 Task: In the  document policy.html Download file as 'HTML ' Share this file with 'softage2@softage.net' Insert the command  Suggesting 
Action: Mouse moved to (231, 298)
Screenshot: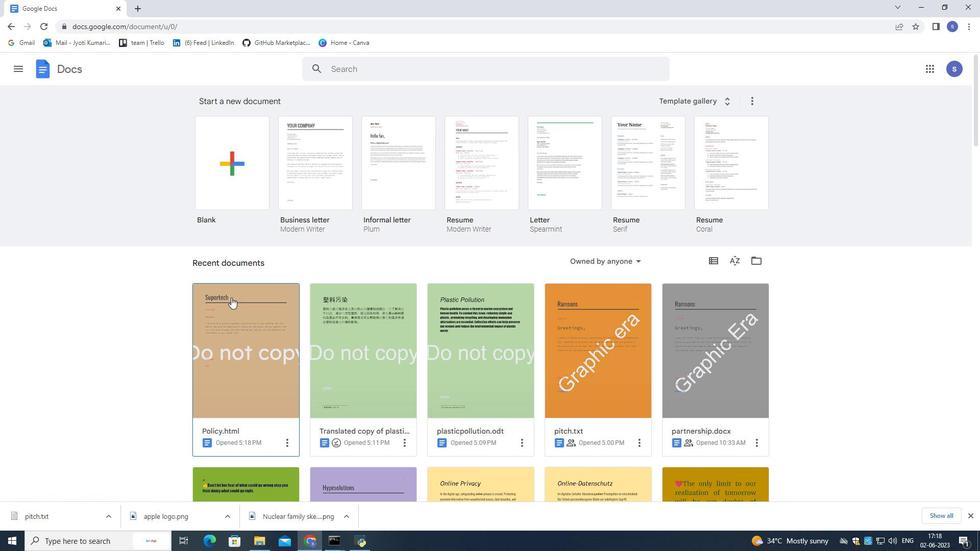 
Action: Mouse pressed left at (231, 298)
Screenshot: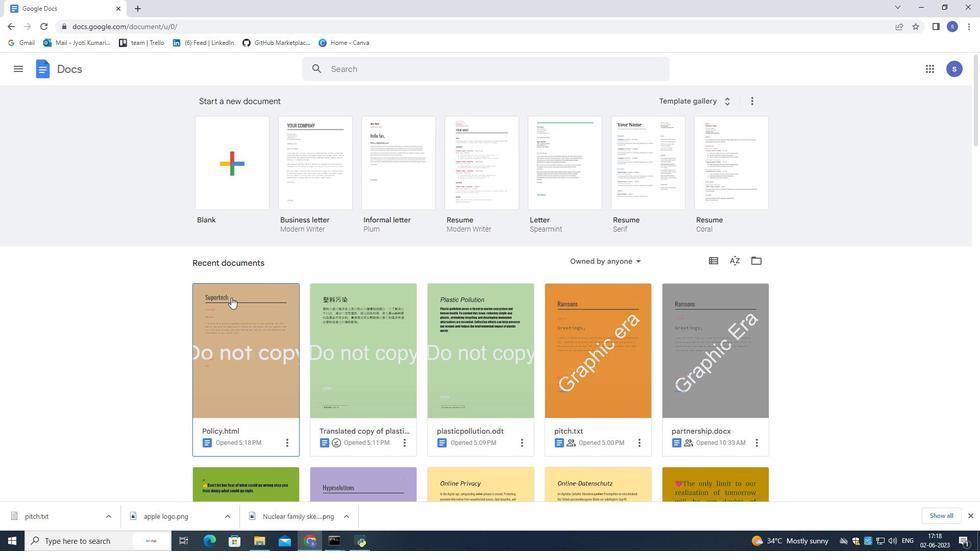 
Action: Mouse pressed left at (231, 298)
Screenshot: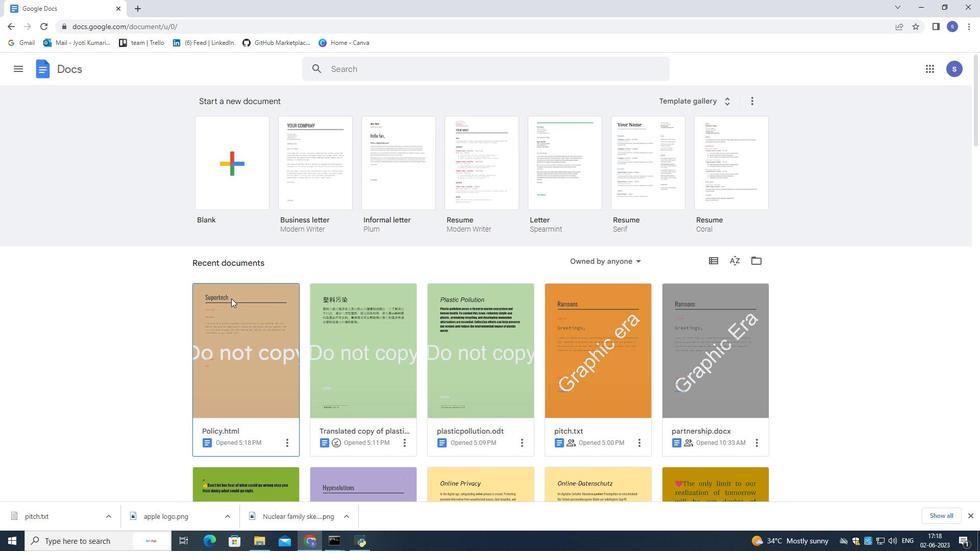 
Action: Mouse moved to (38, 75)
Screenshot: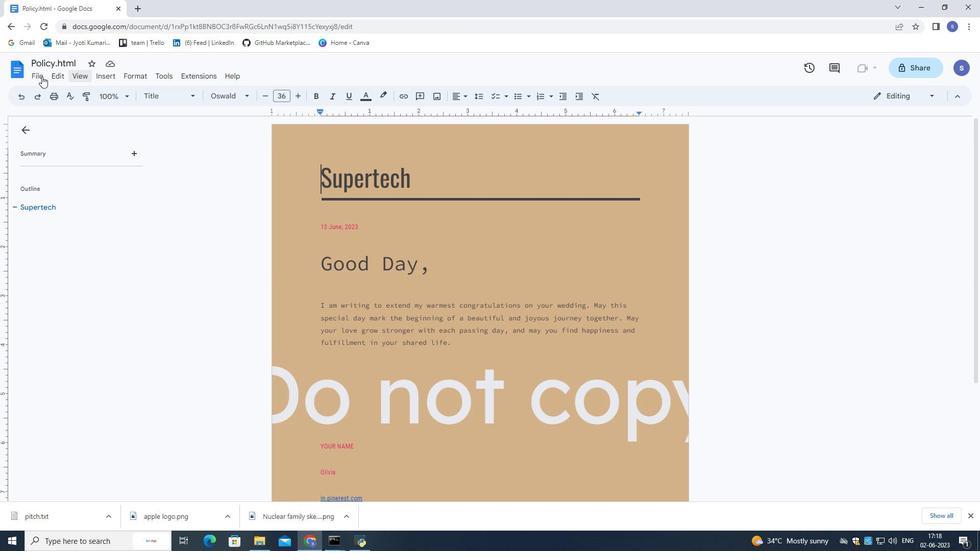 
Action: Mouse pressed left at (38, 75)
Screenshot: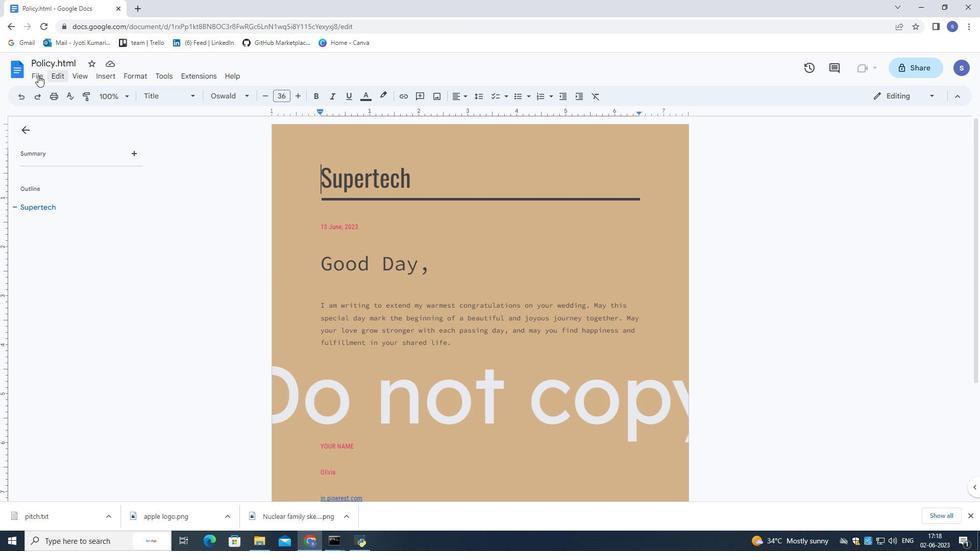 
Action: Mouse moved to (80, 188)
Screenshot: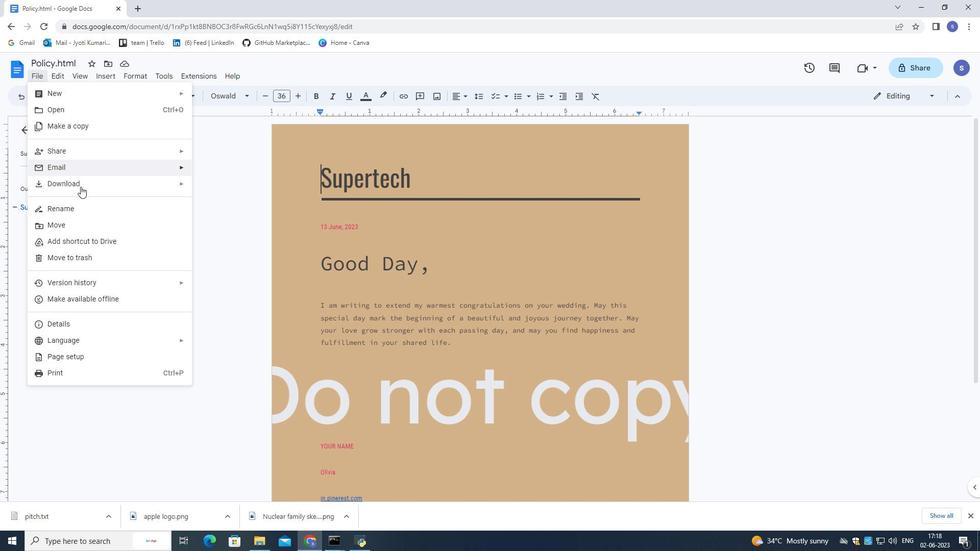 
Action: Mouse pressed left at (80, 188)
Screenshot: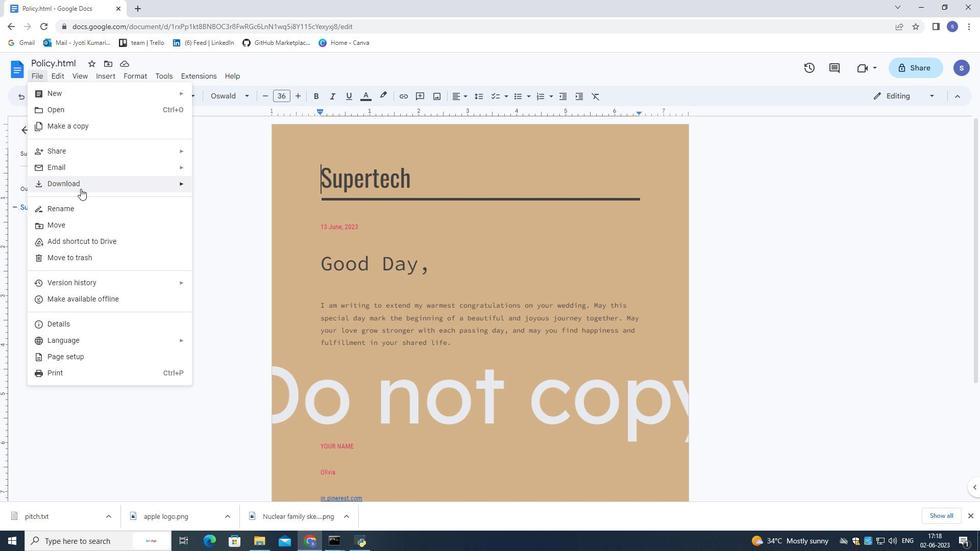 
Action: Mouse moved to (275, 264)
Screenshot: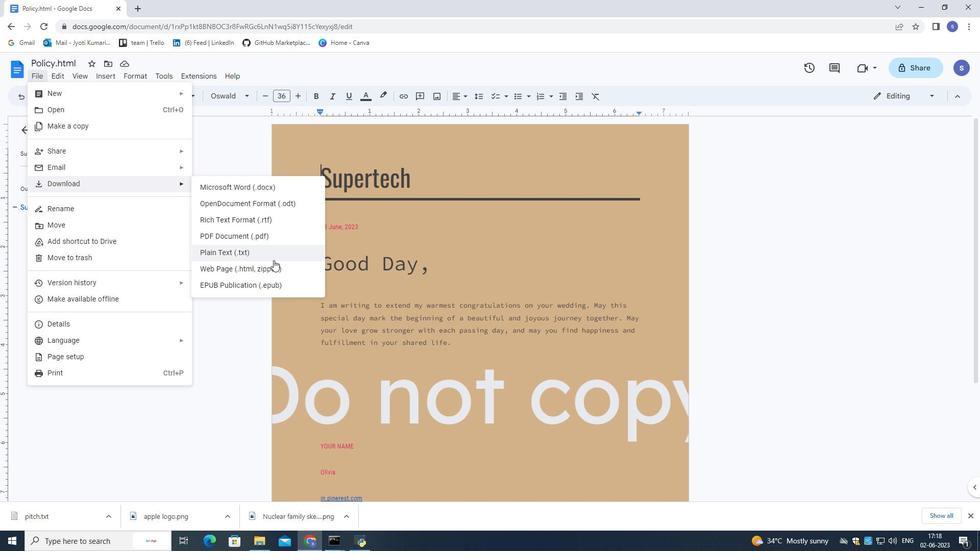 
Action: Mouse pressed left at (275, 264)
Screenshot: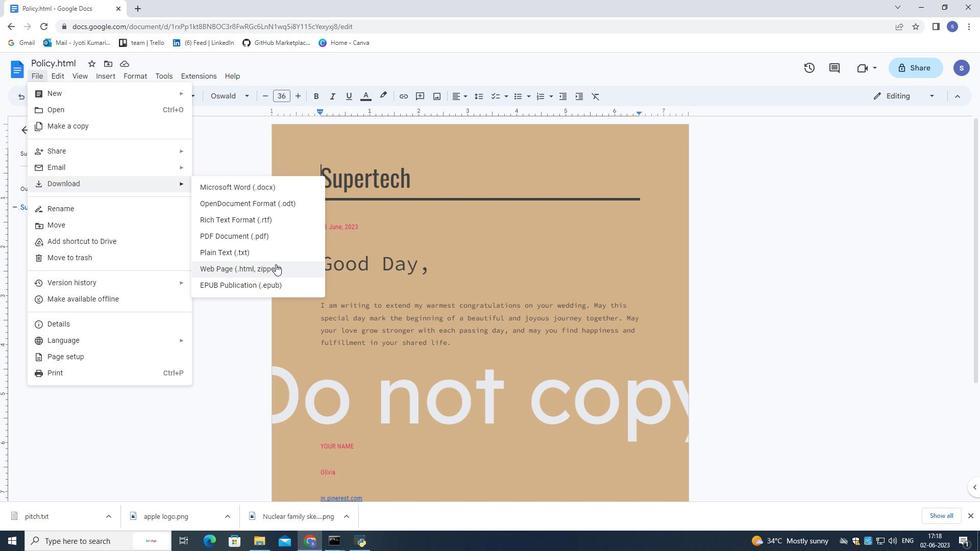 
Action: Mouse moved to (40, 75)
Screenshot: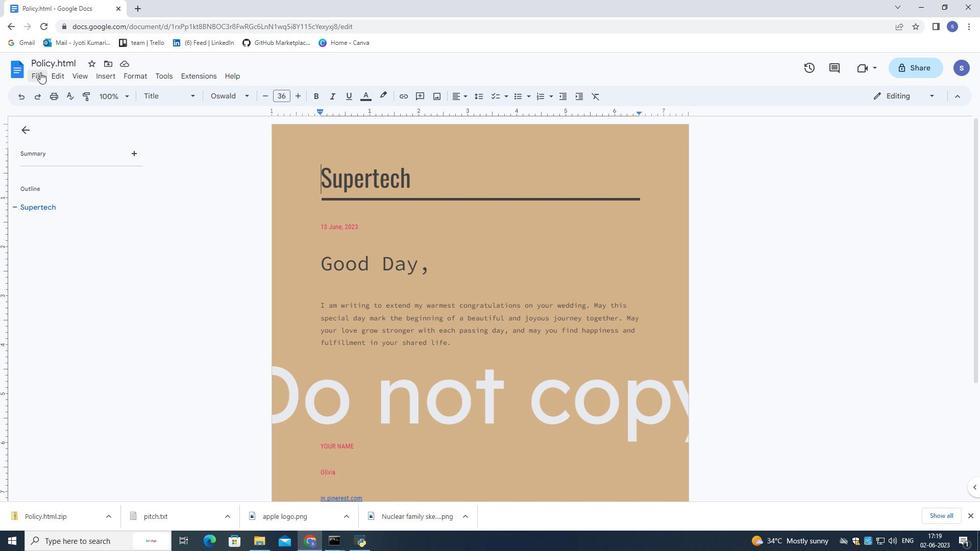 
Action: Mouse pressed left at (40, 75)
Screenshot: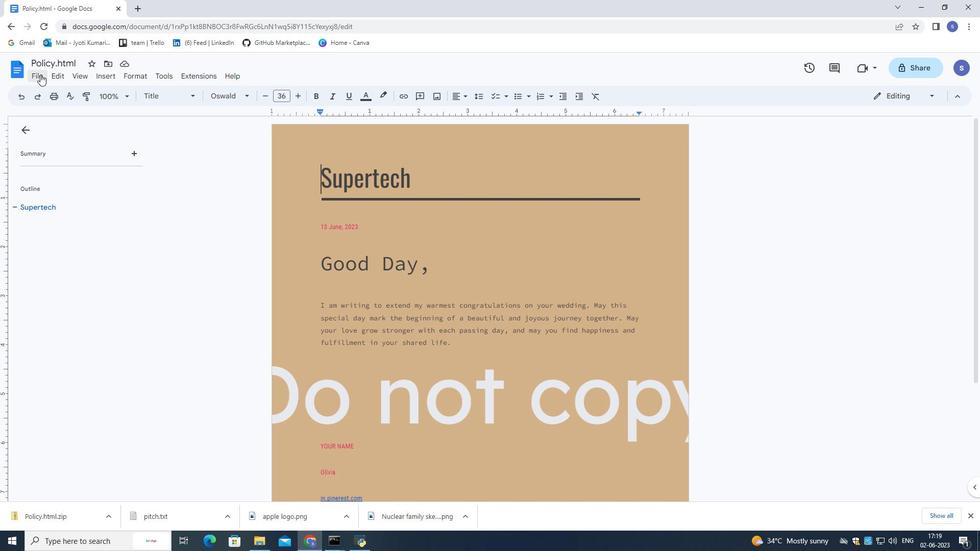
Action: Mouse moved to (212, 157)
Screenshot: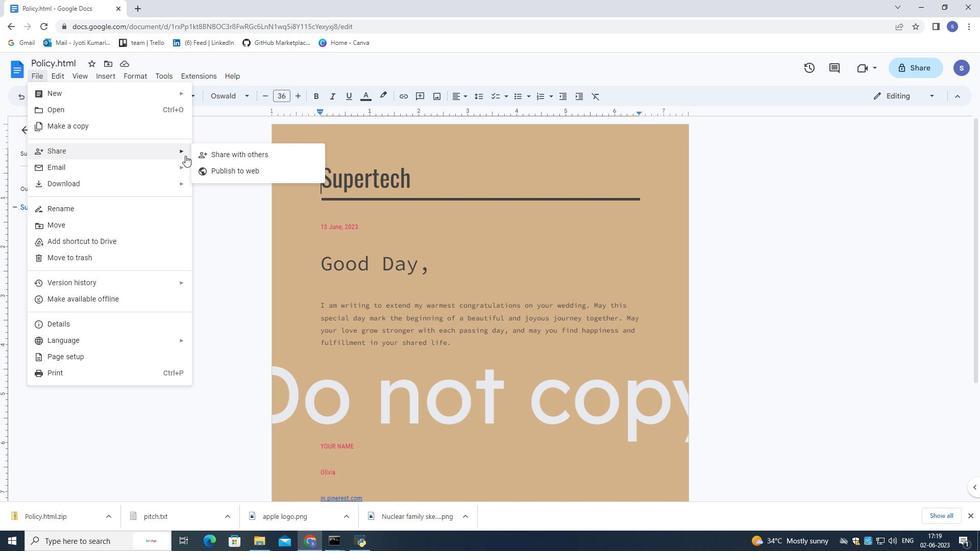 
Action: Mouse pressed left at (212, 157)
Screenshot: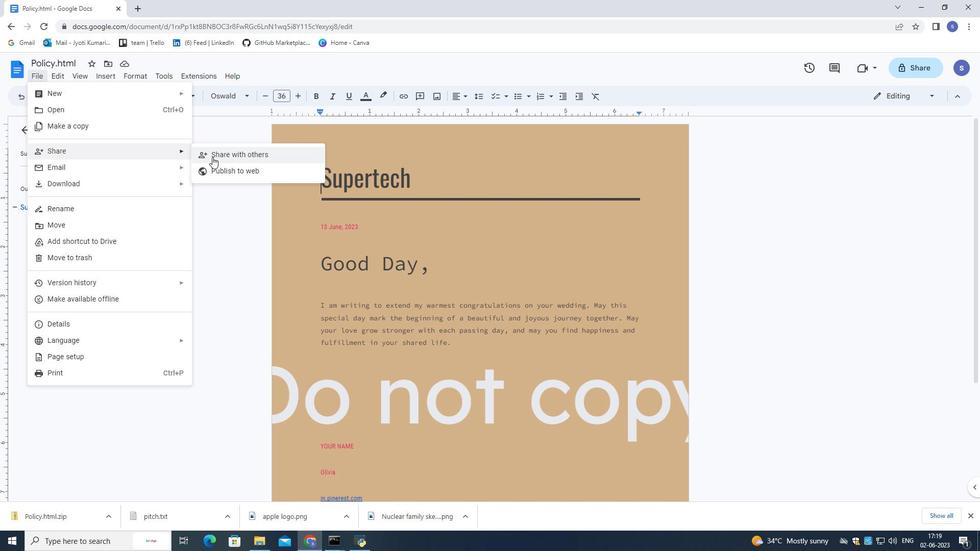 
Action: Mouse moved to (215, 159)
Screenshot: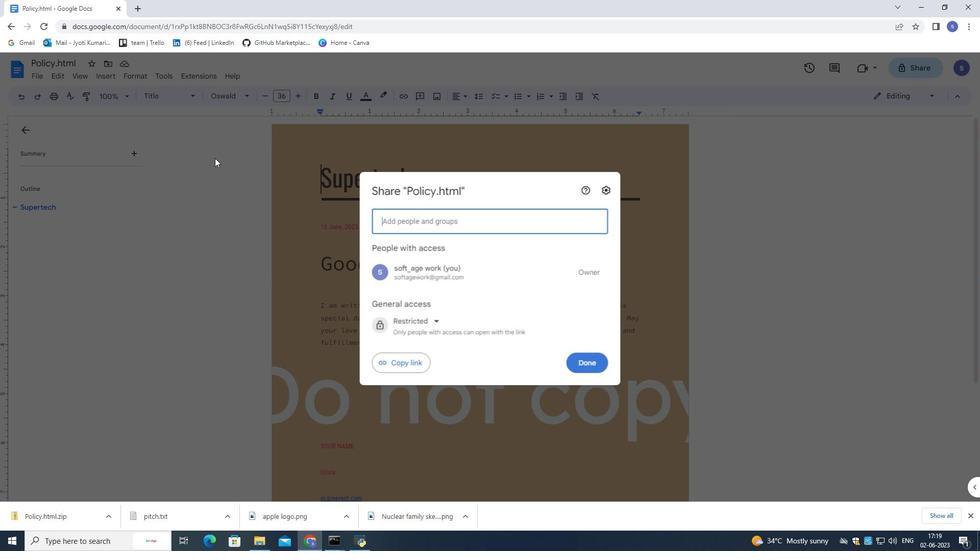 
Action: Key pressed softage.2<Key.shift>@softage.net
Screenshot: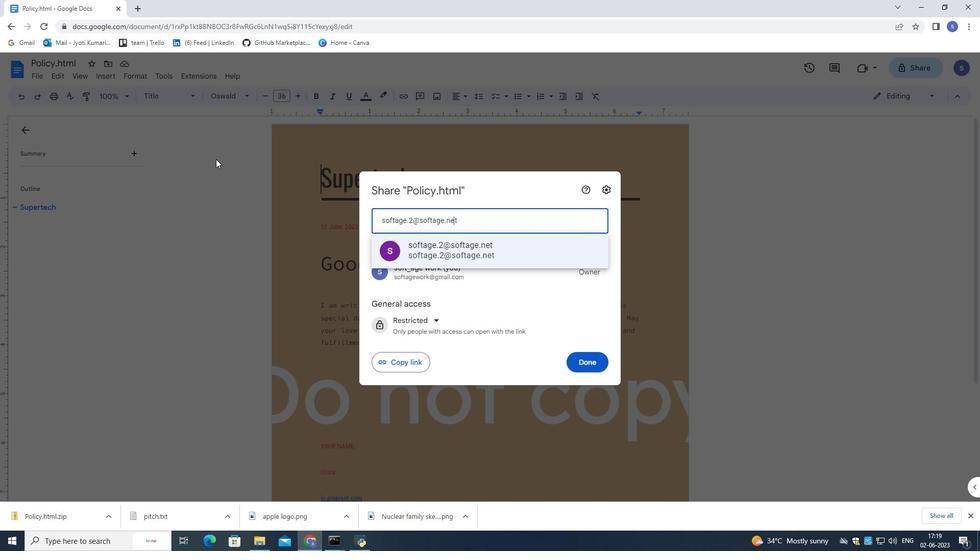 
Action: Mouse moved to (486, 260)
Screenshot: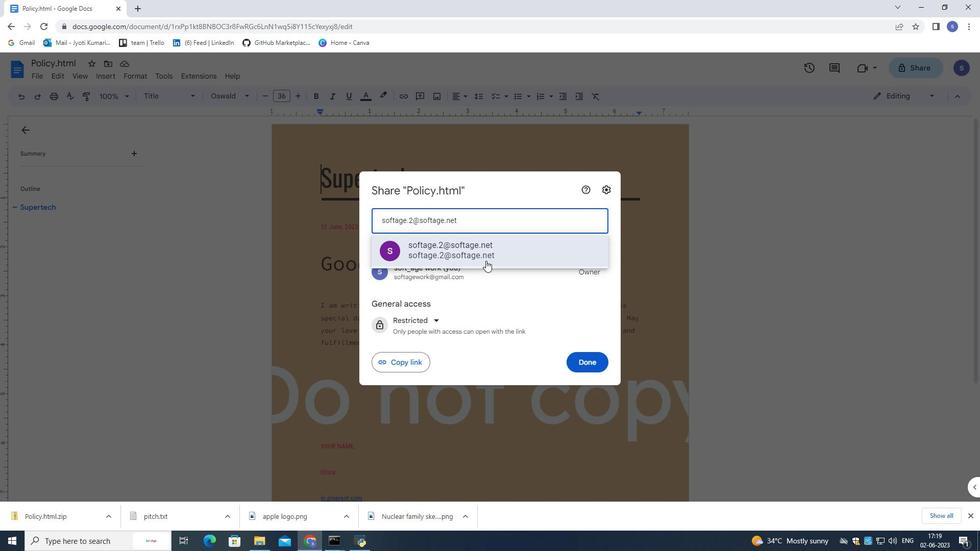 
Action: Mouse pressed left at (486, 260)
Screenshot: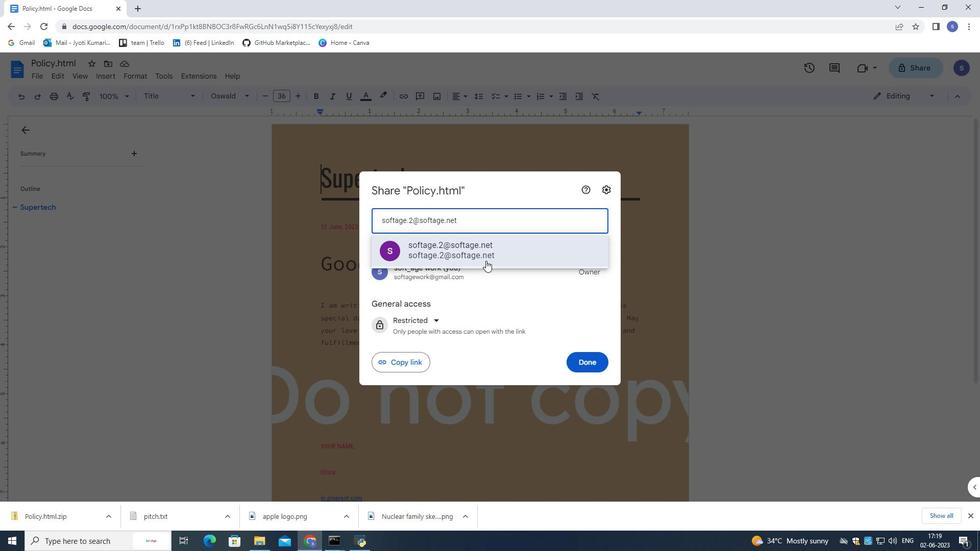 
Action: Mouse moved to (588, 346)
Screenshot: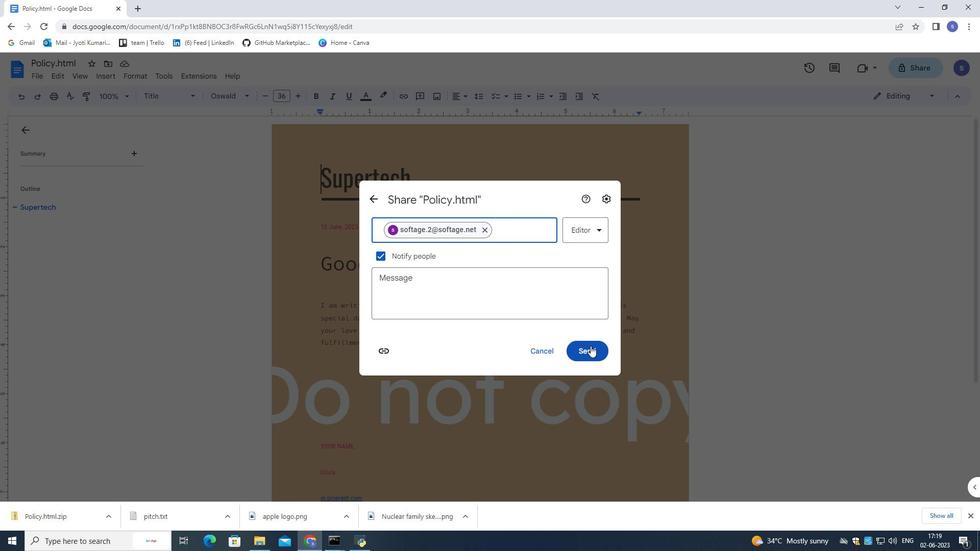 
Action: Mouse pressed left at (588, 346)
Screenshot: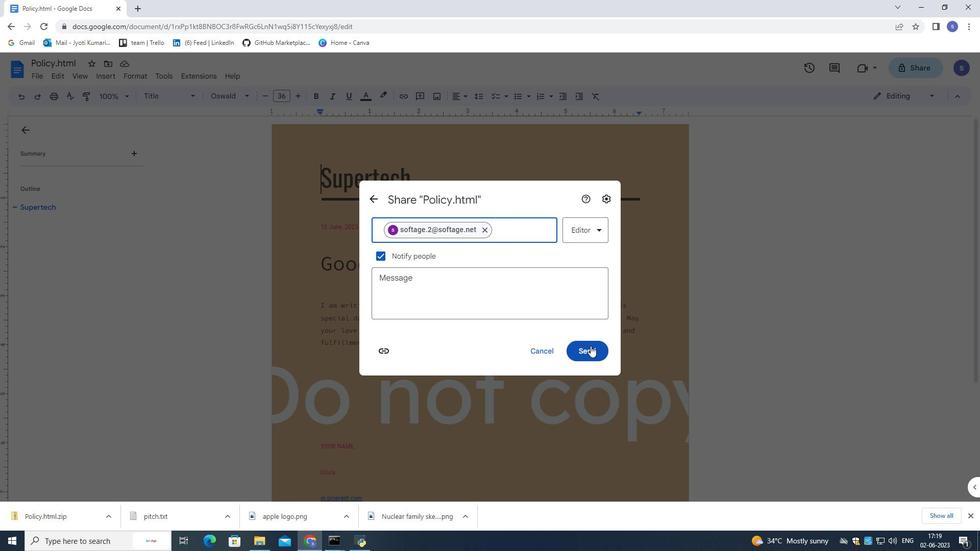 
Action: Mouse moved to (899, 92)
Screenshot: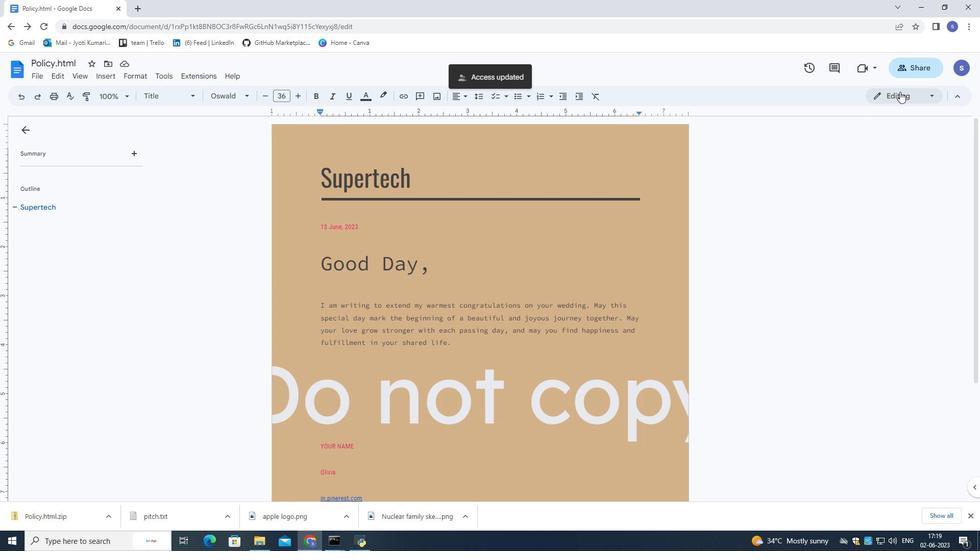 
Action: Mouse pressed left at (899, 92)
Screenshot: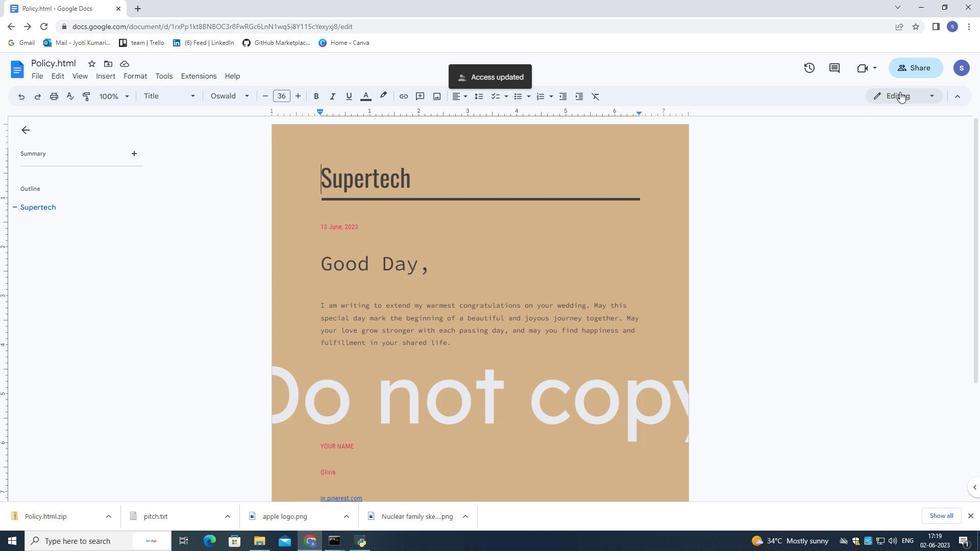 
Action: Mouse moved to (894, 144)
Screenshot: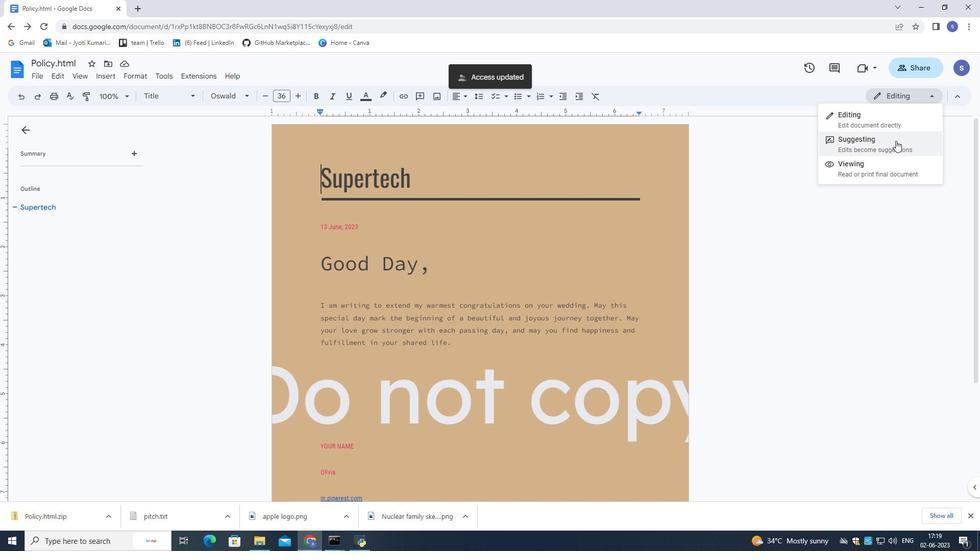
Action: Mouse pressed left at (894, 144)
Screenshot: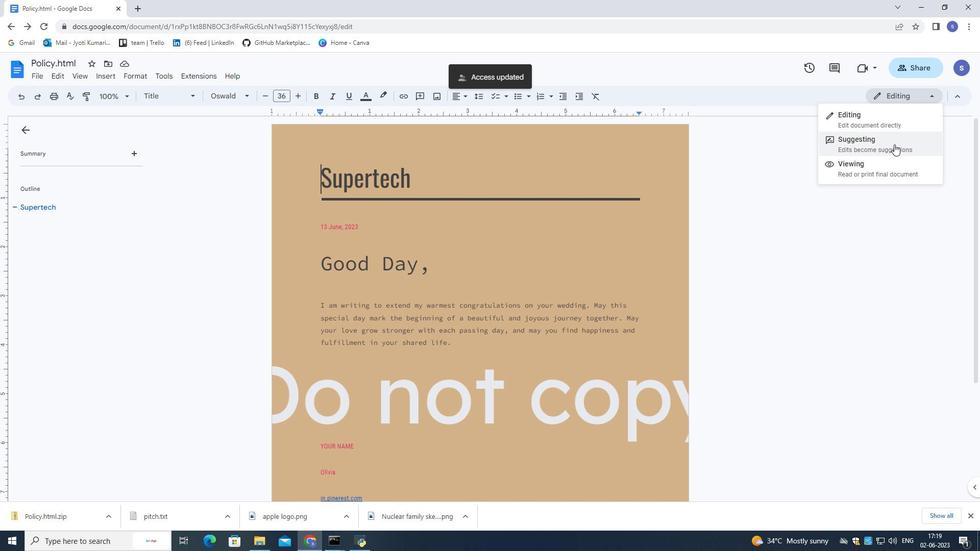 
Action: Mouse moved to (723, 229)
Screenshot: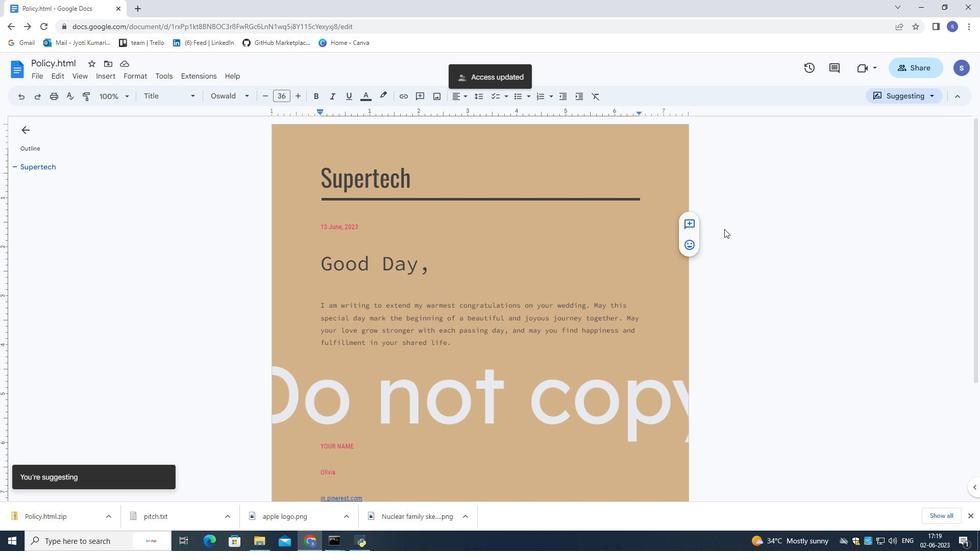 
